 Task: Check the sale-to-list ratio of foyer in the last 5 years.
Action: Mouse moved to (817, 210)
Screenshot: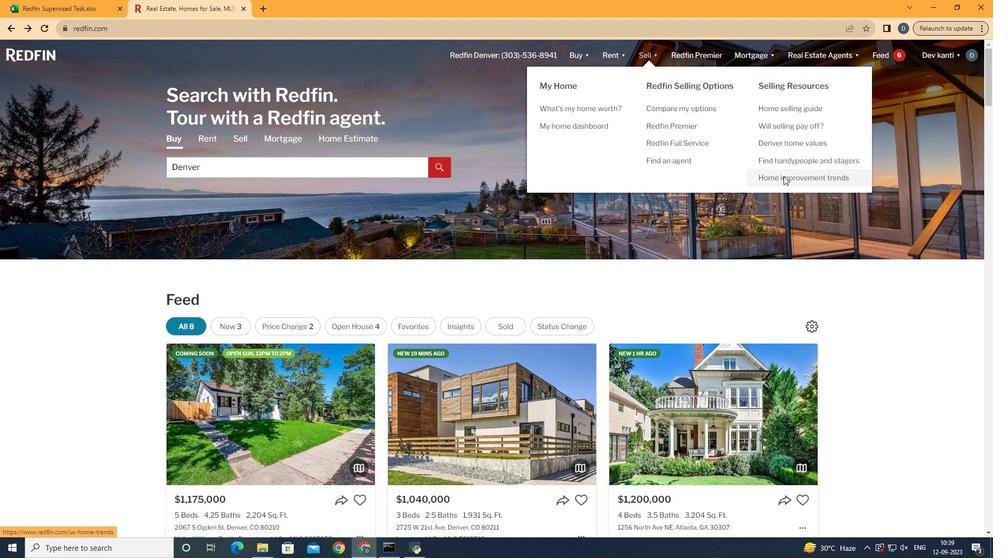 
Action: Mouse pressed left at (817, 210)
Screenshot: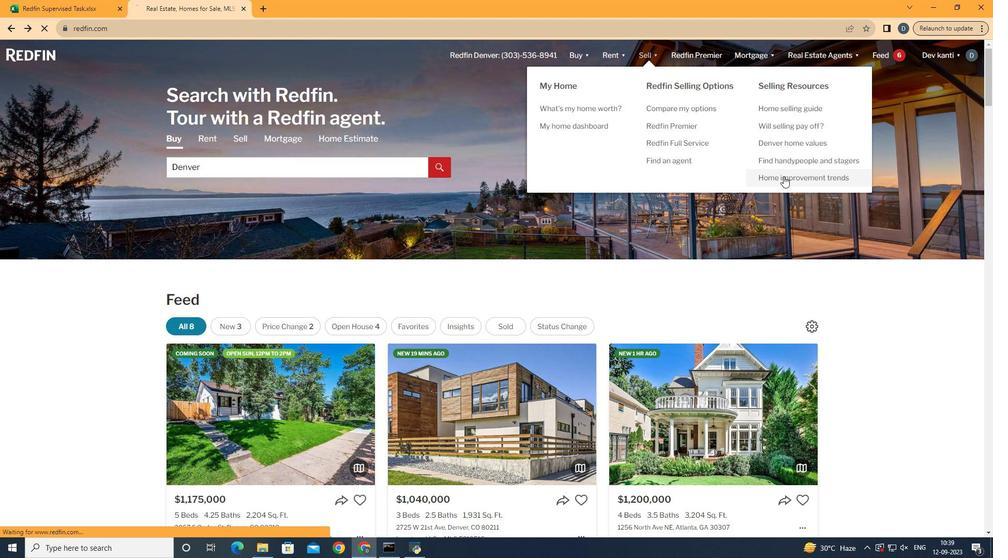 
Action: Mouse moved to (277, 233)
Screenshot: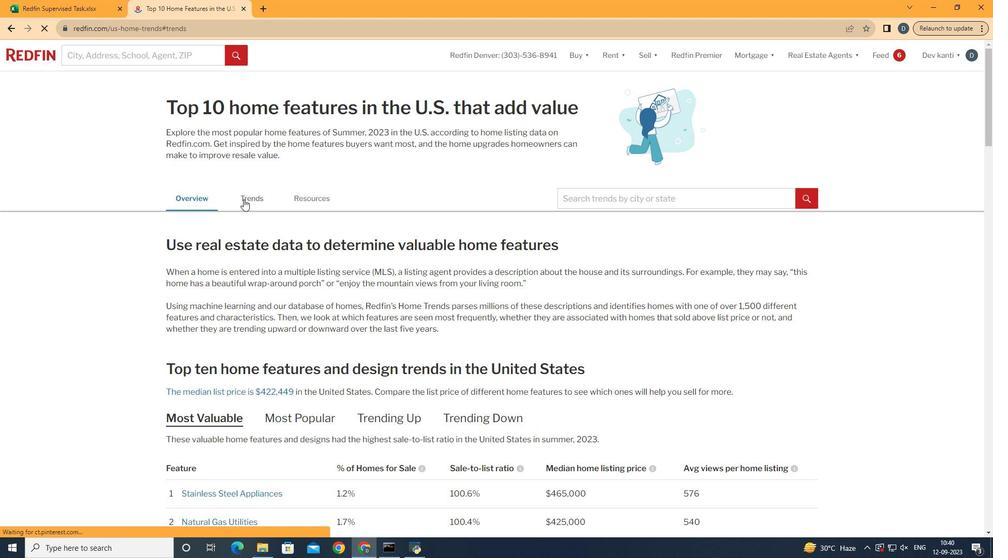 
Action: Mouse pressed left at (277, 233)
Screenshot: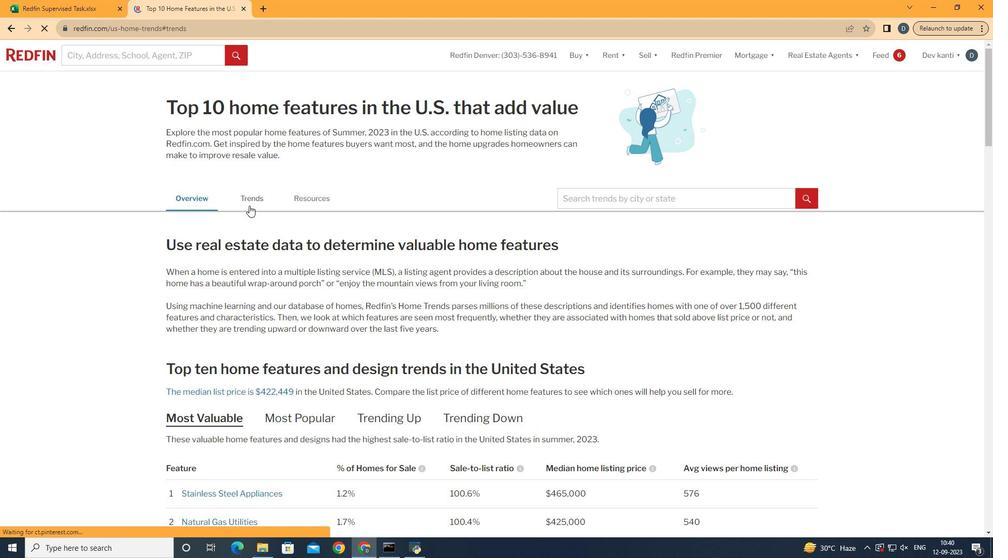 
Action: Mouse moved to (379, 279)
Screenshot: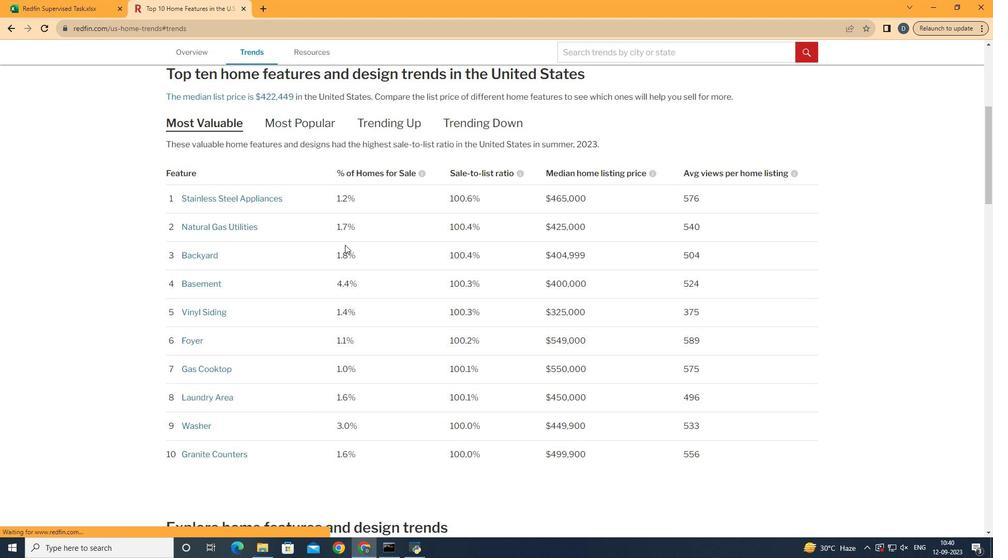 
Action: Mouse scrolled (379, 278) with delta (0, 0)
Screenshot: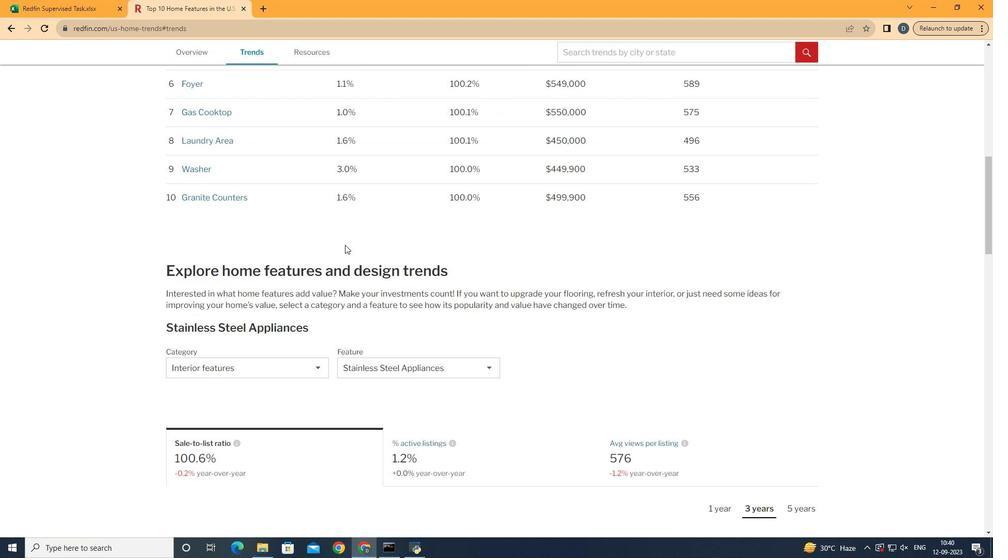 
Action: Mouse scrolled (379, 278) with delta (0, 0)
Screenshot: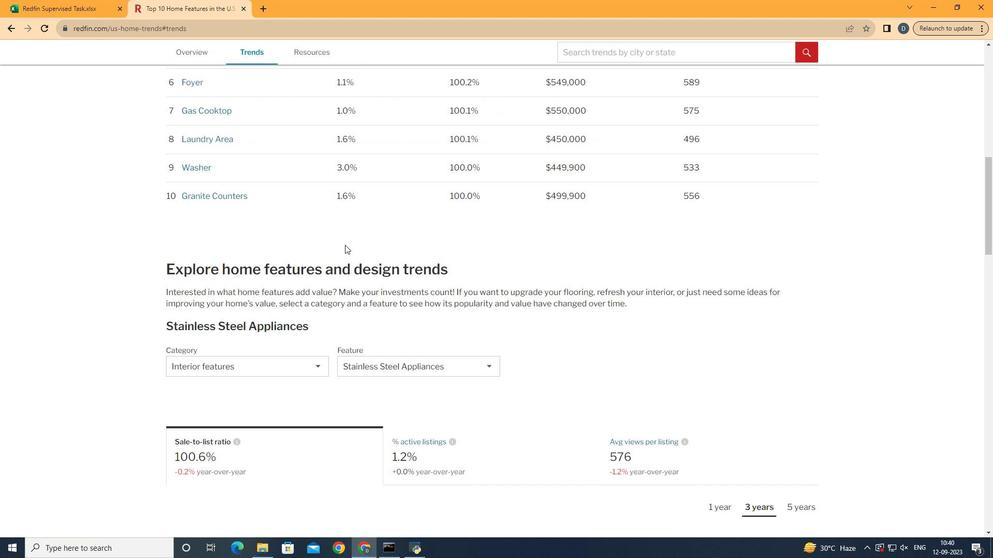 
Action: Mouse scrolled (379, 278) with delta (0, 0)
Screenshot: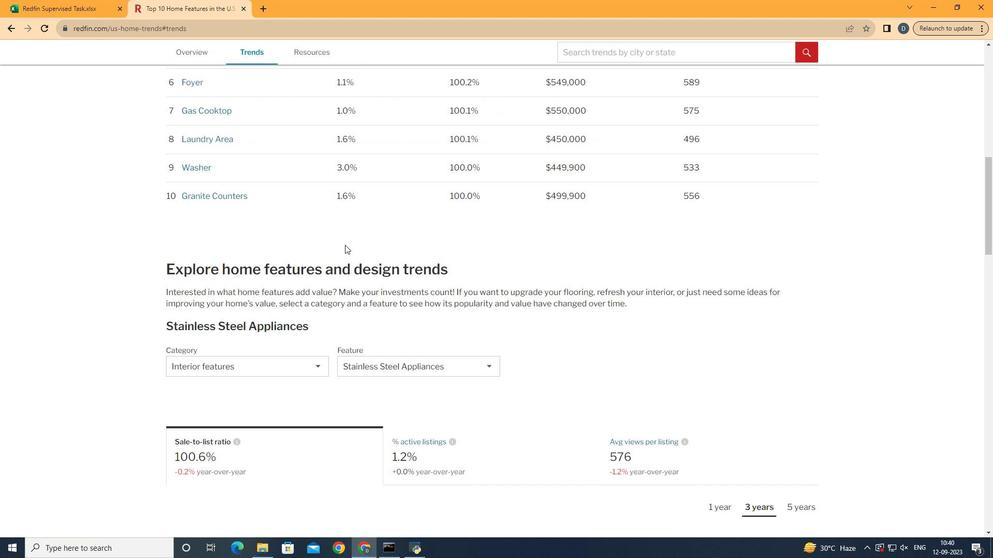 
Action: Mouse scrolled (379, 278) with delta (0, 0)
Screenshot: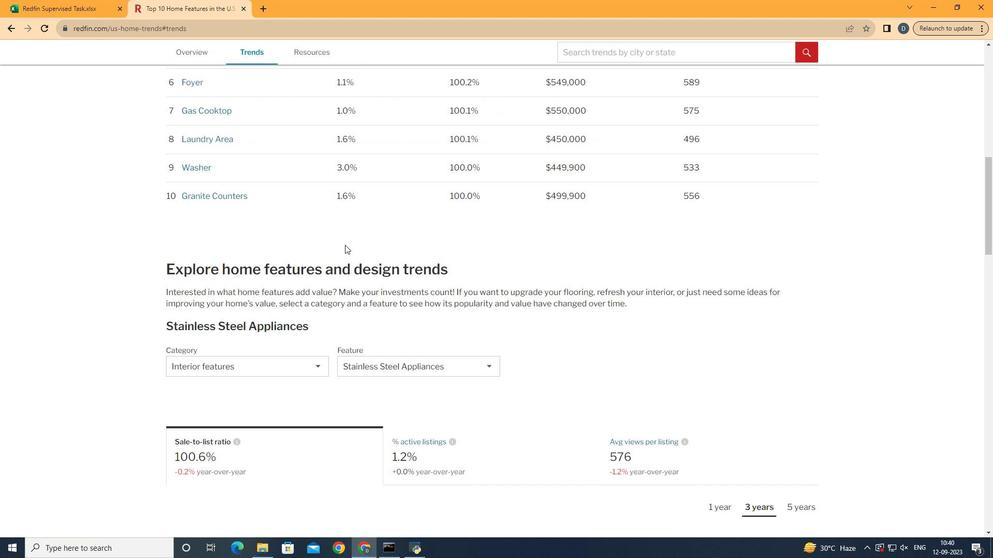
Action: Mouse scrolled (379, 278) with delta (0, 0)
Screenshot: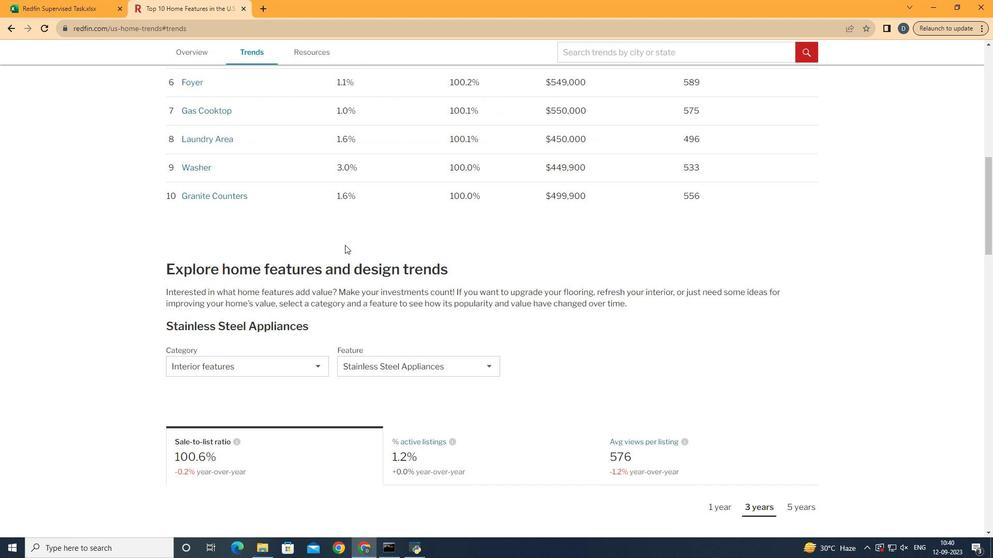 
Action: Mouse scrolled (379, 278) with delta (0, 0)
Screenshot: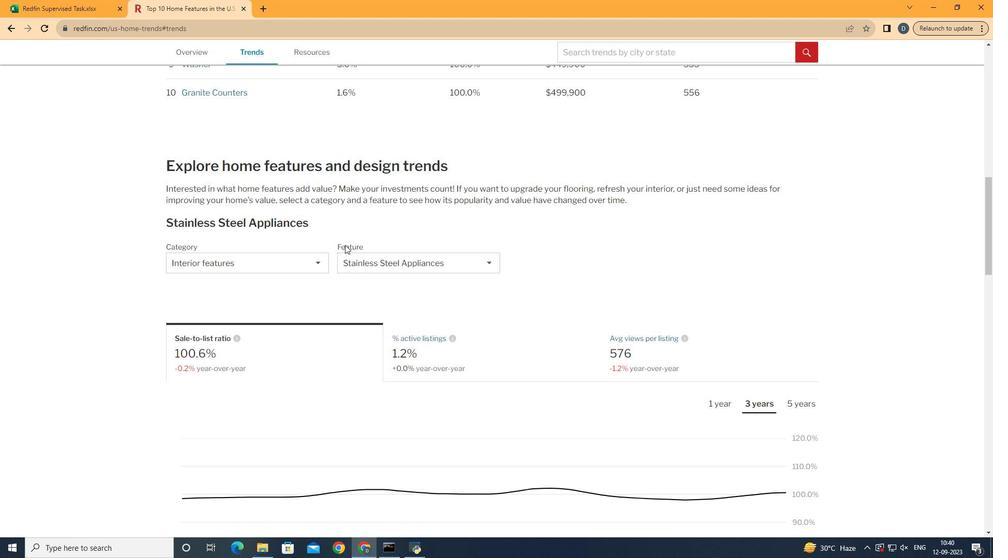 
Action: Mouse scrolled (379, 278) with delta (0, 0)
Screenshot: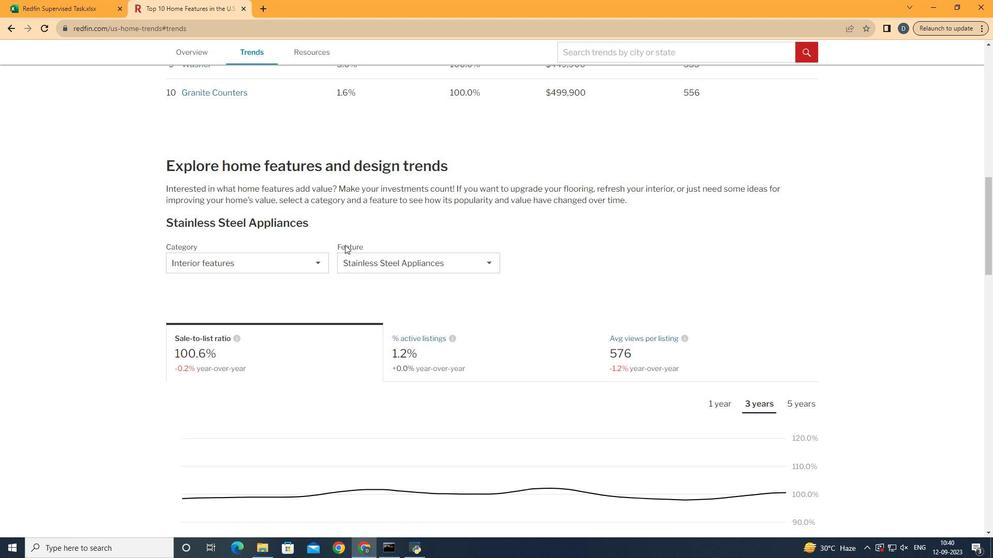 
Action: Mouse moved to (340, 297)
Screenshot: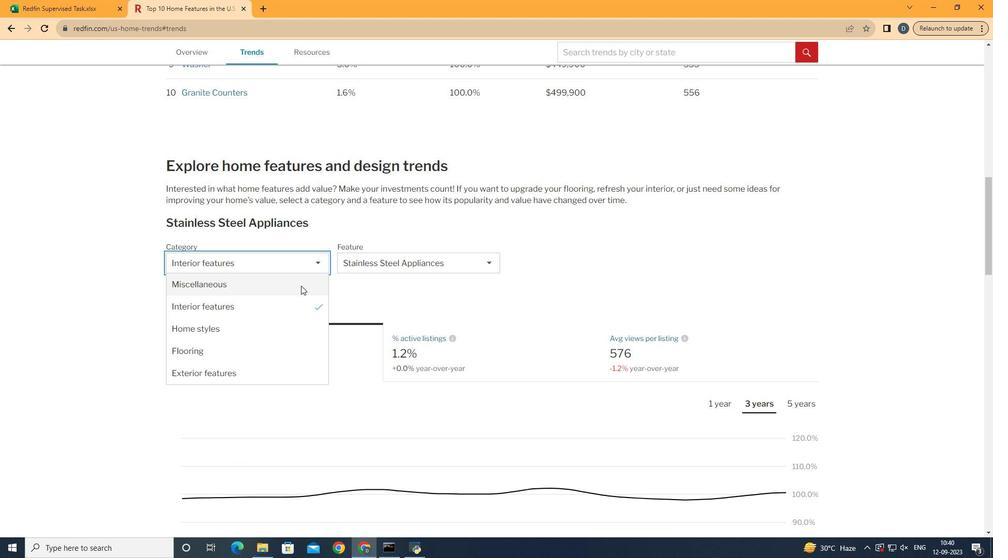 
Action: Mouse pressed left at (340, 297)
Screenshot: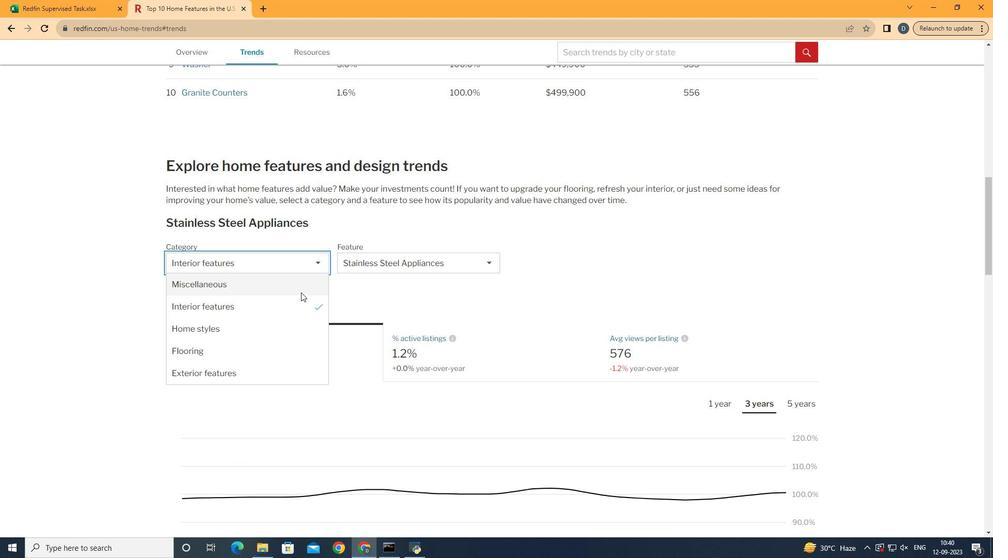 
Action: Mouse moved to (328, 349)
Screenshot: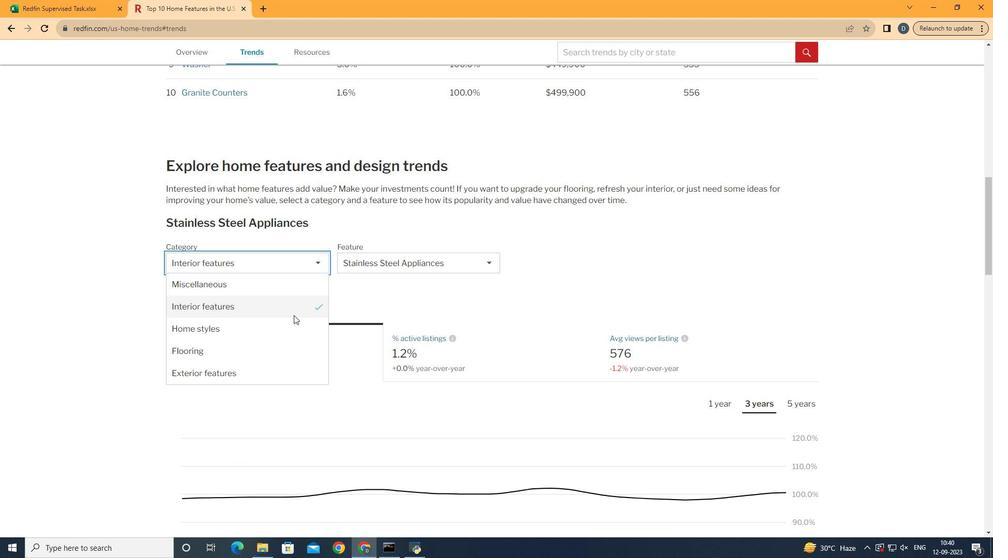 
Action: Mouse pressed left at (328, 349)
Screenshot: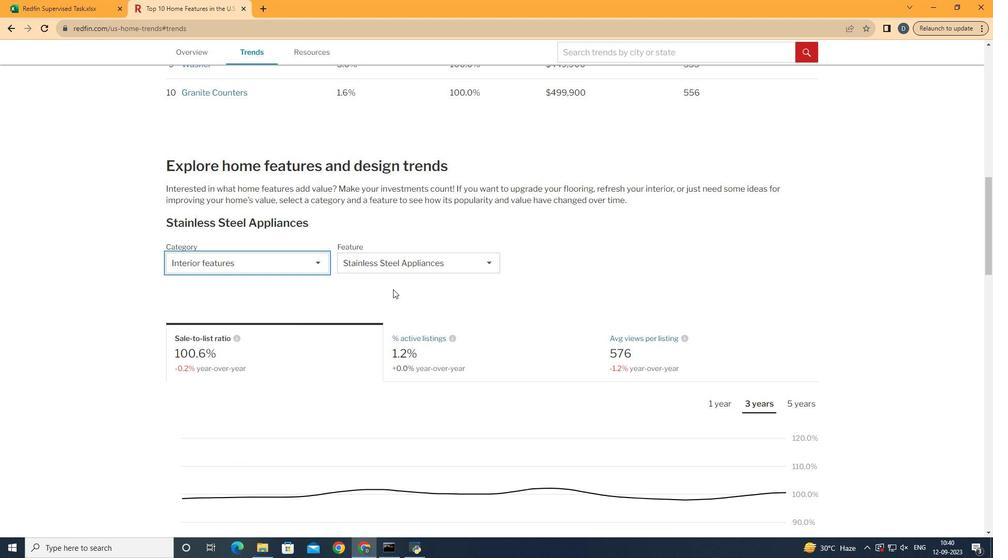 
Action: Mouse moved to (499, 285)
Screenshot: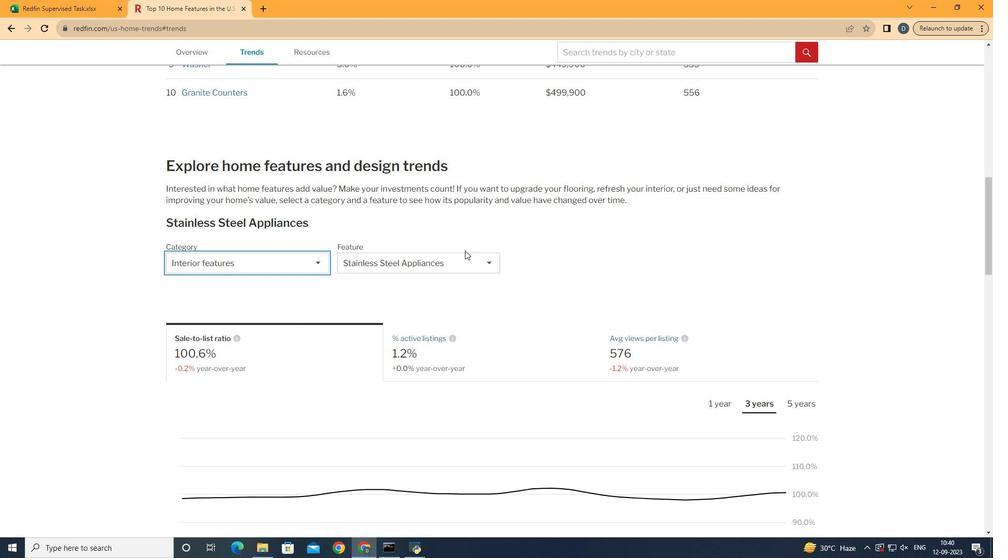 
Action: Mouse pressed left at (499, 285)
Screenshot: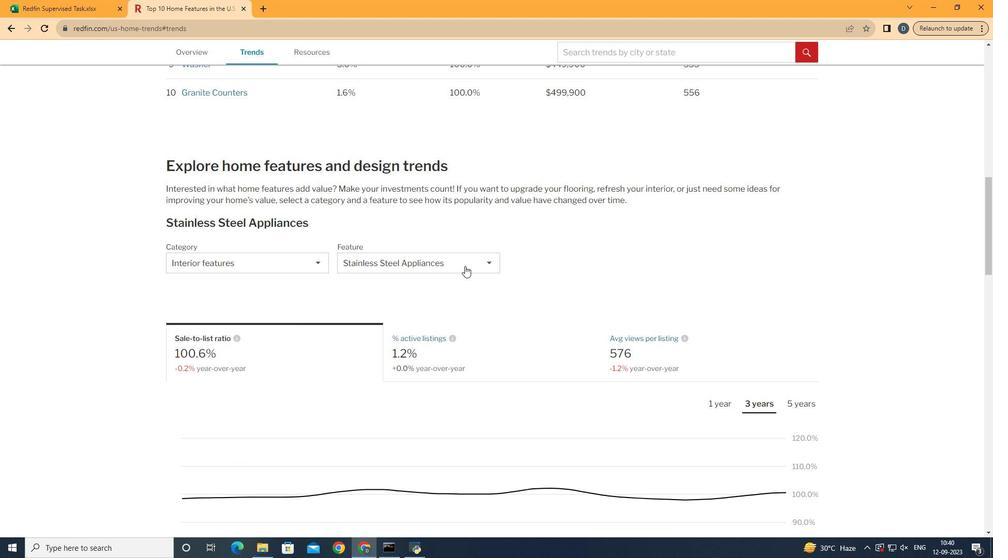 
Action: Mouse moved to (499, 300)
Screenshot: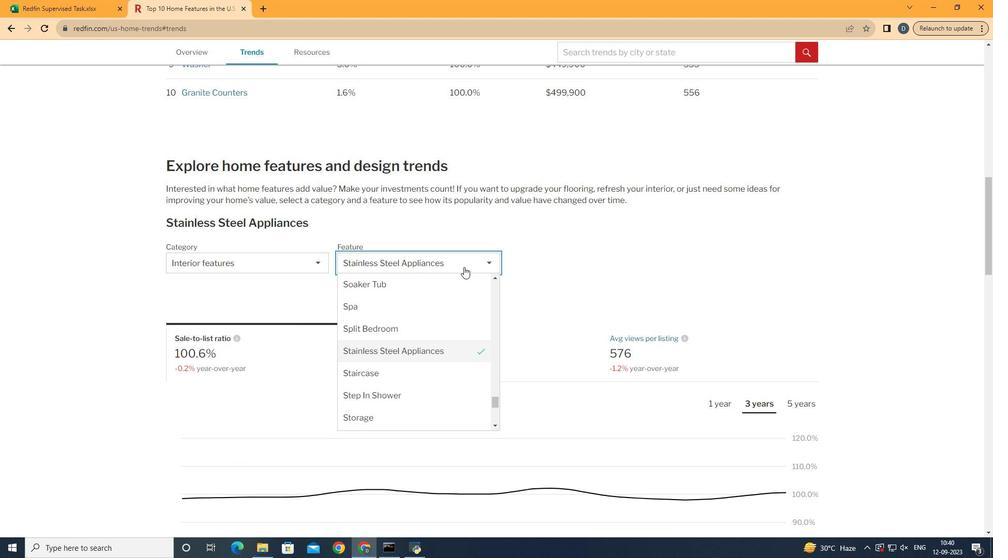 
Action: Mouse pressed left at (499, 300)
Screenshot: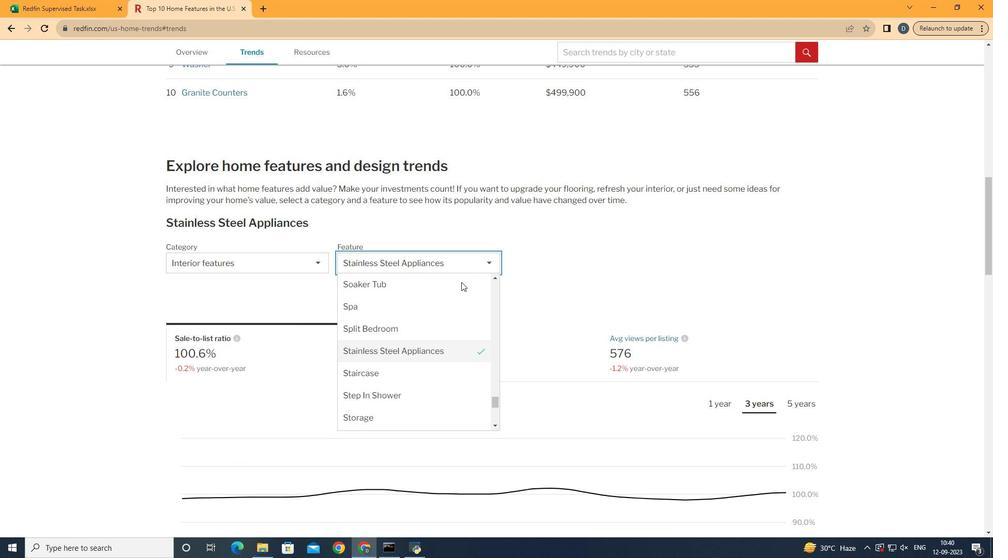 
Action: Mouse moved to (499, 388)
Screenshot: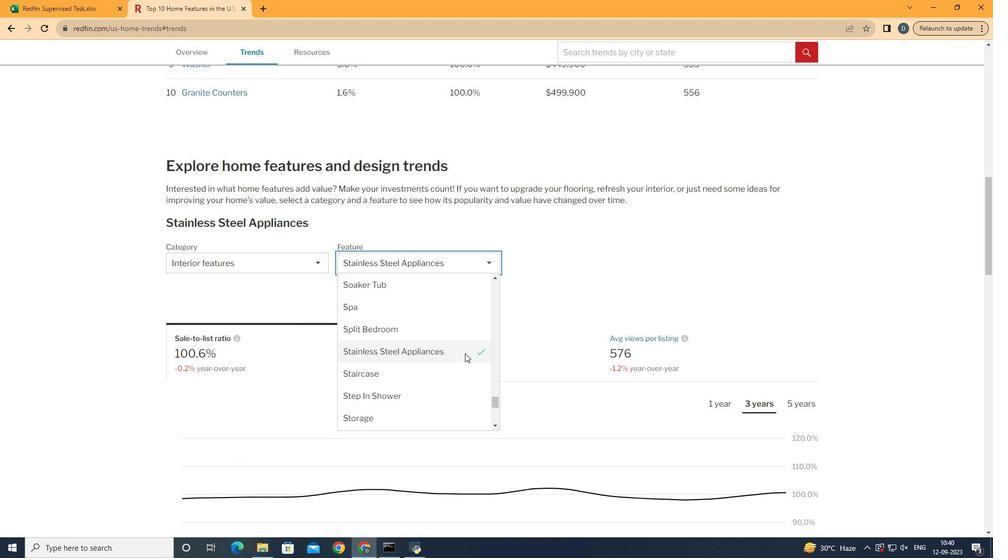 
Action: Mouse scrolled (499, 388) with delta (0, 0)
Screenshot: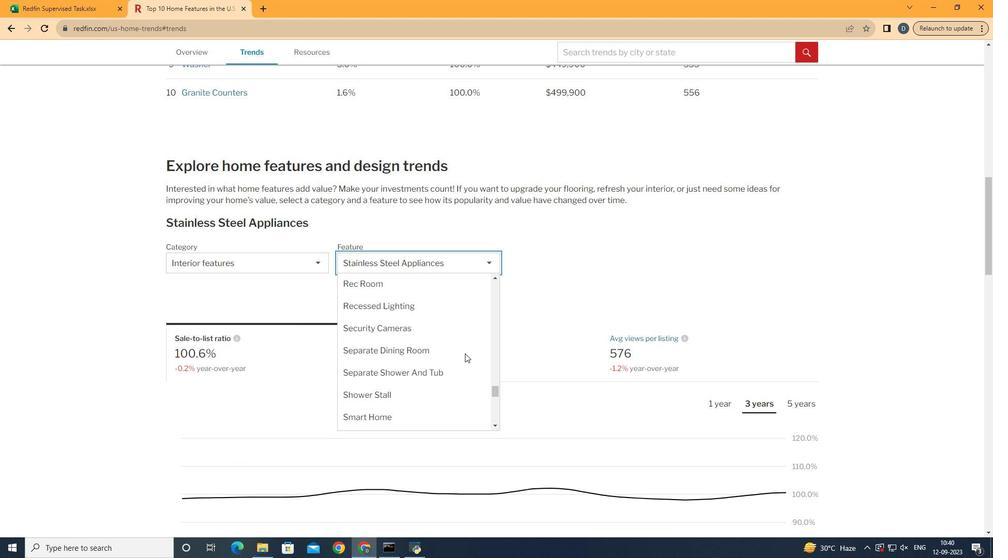 
Action: Mouse scrolled (499, 388) with delta (0, 0)
Screenshot: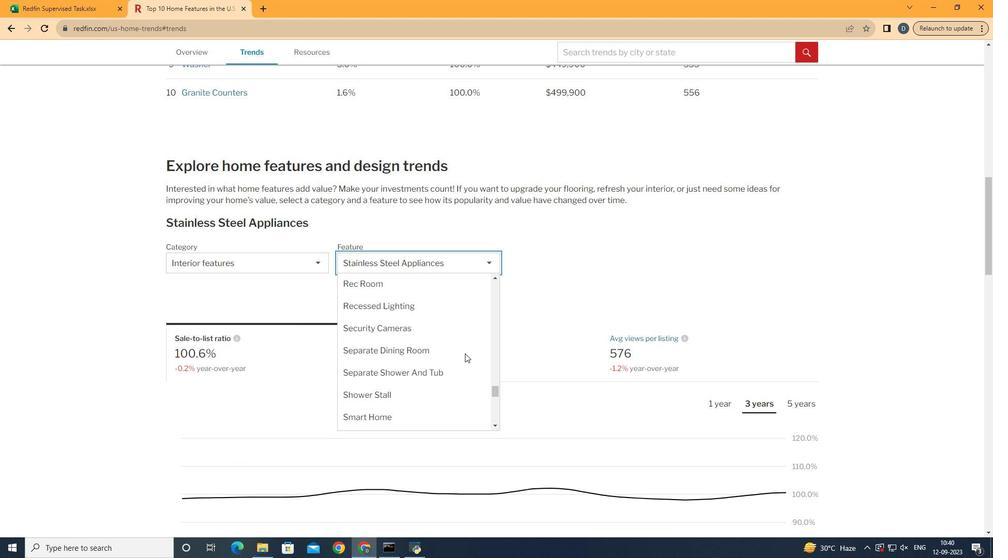 
Action: Mouse scrolled (499, 388) with delta (0, 0)
Screenshot: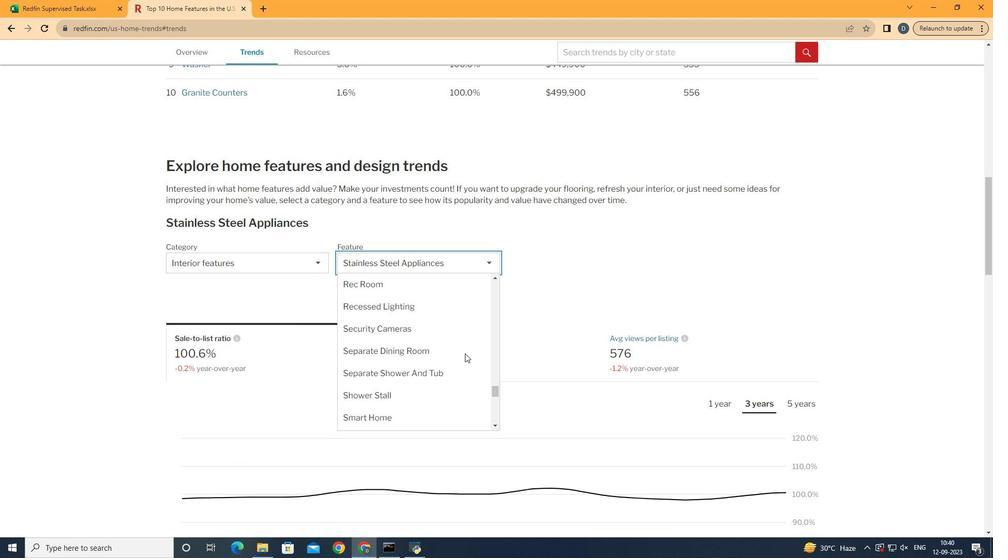 
Action: Mouse scrolled (499, 388) with delta (0, 0)
Screenshot: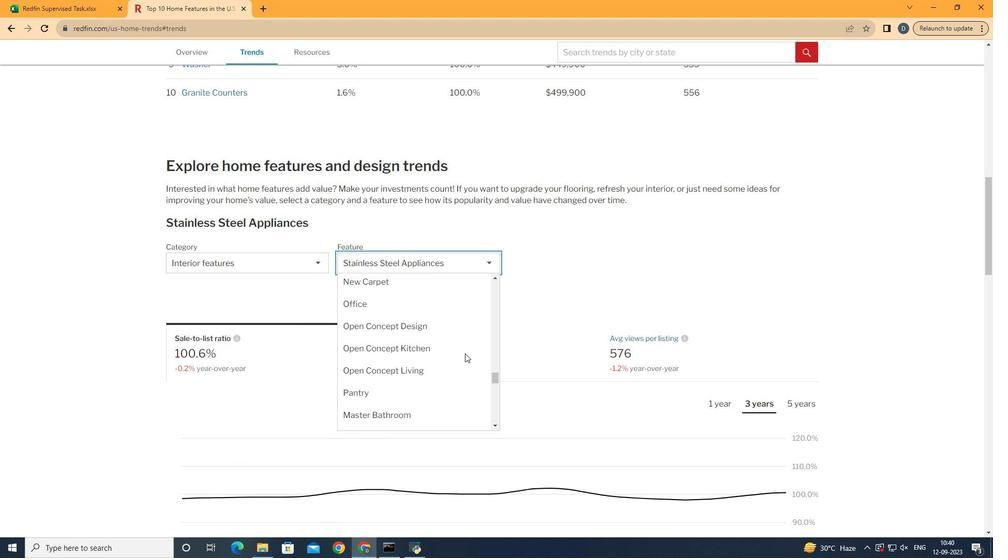 
Action: Mouse scrolled (499, 388) with delta (0, 0)
Screenshot: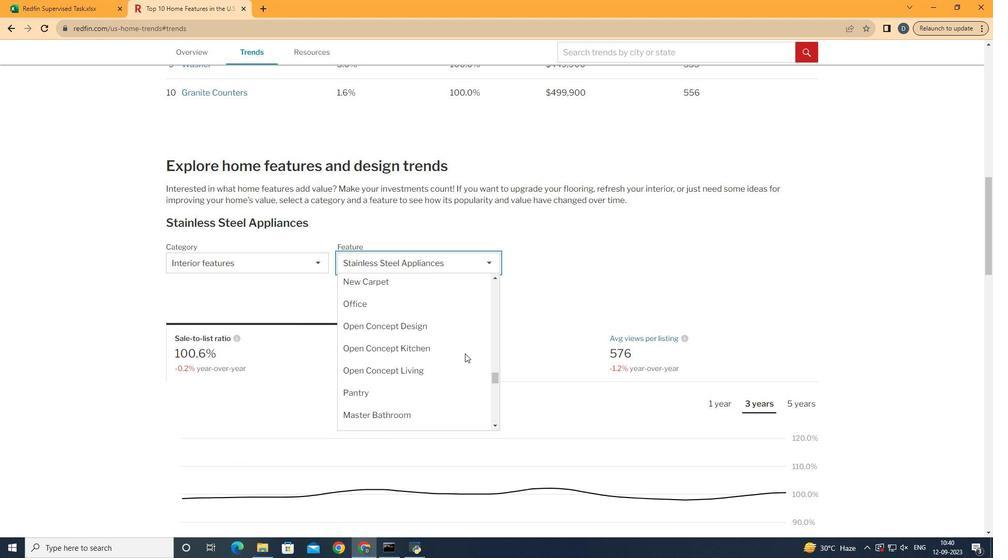 
Action: Mouse scrolled (499, 388) with delta (0, 0)
Screenshot: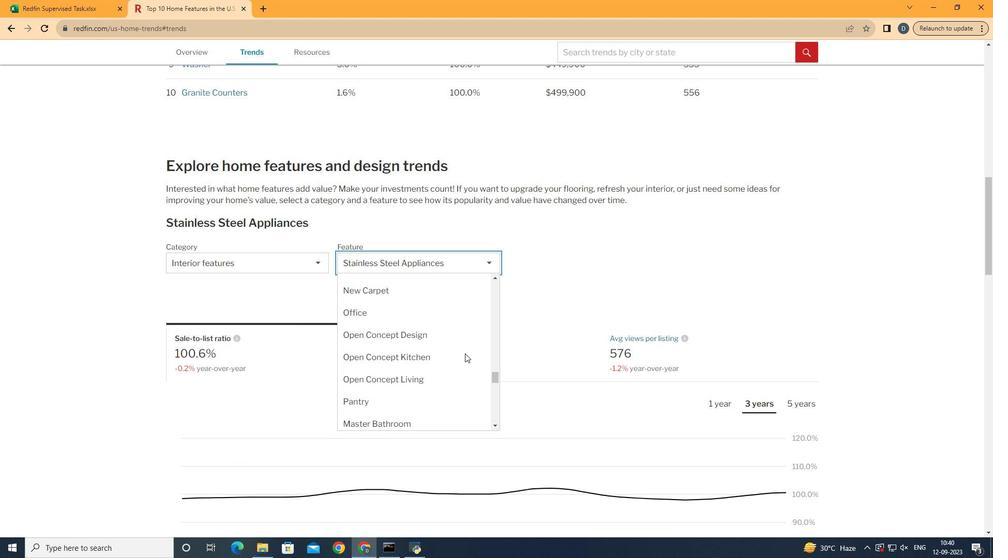
Action: Mouse scrolled (499, 388) with delta (0, 0)
Screenshot: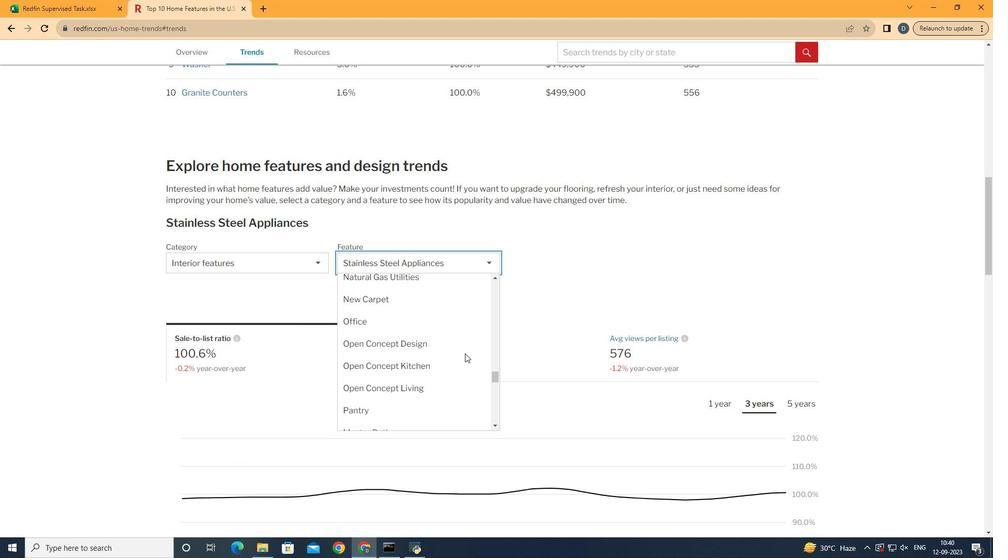 
Action: Mouse scrolled (499, 388) with delta (0, 0)
Screenshot: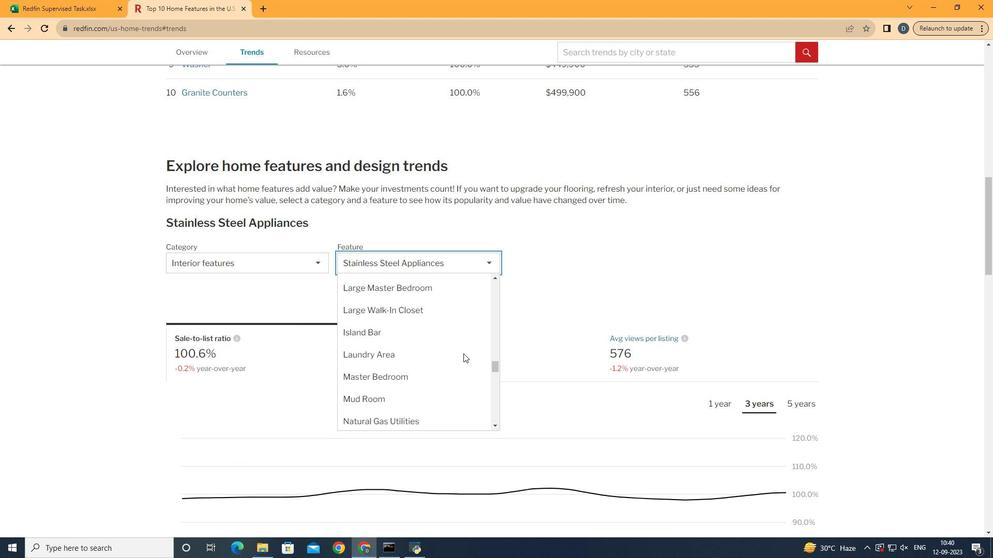 
Action: Mouse scrolled (499, 388) with delta (0, 0)
Screenshot: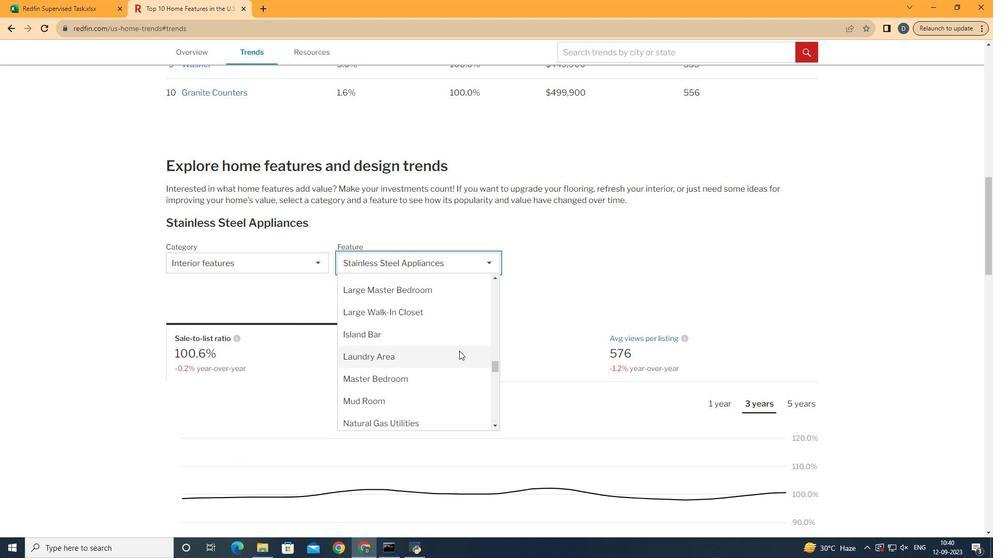 
Action: Mouse scrolled (499, 388) with delta (0, 0)
Screenshot: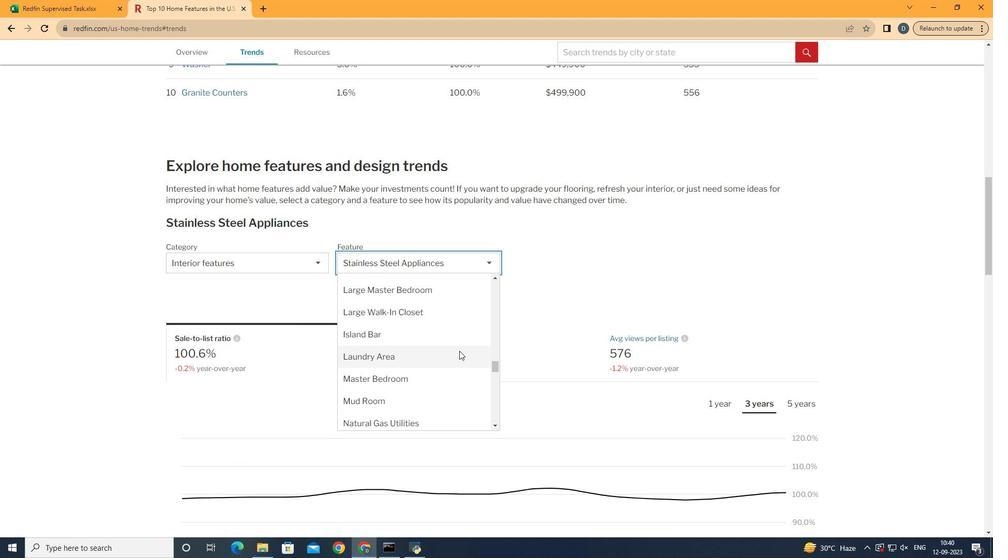 
Action: Mouse moved to (478, 359)
Screenshot: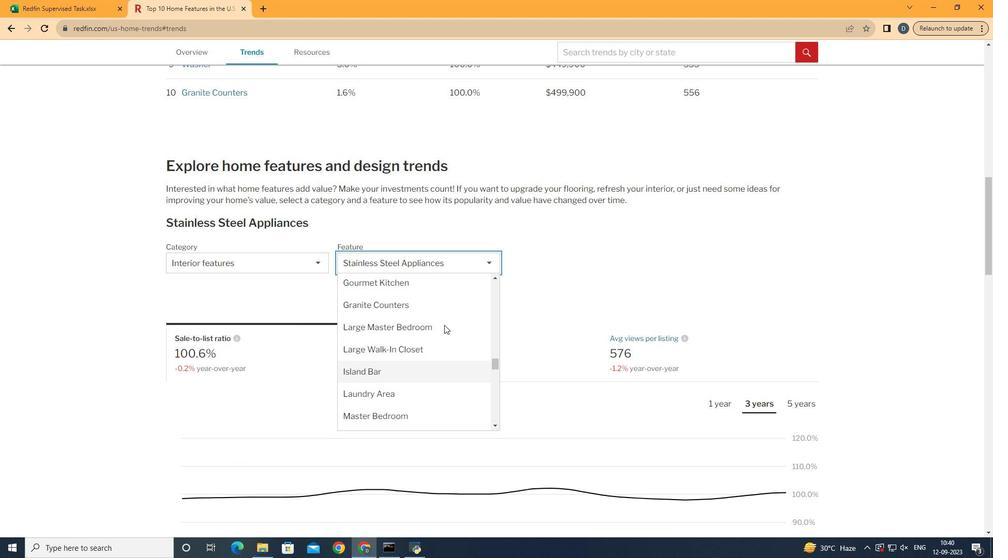 
Action: Mouse scrolled (478, 360) with delta (0, 0)
Screenshot: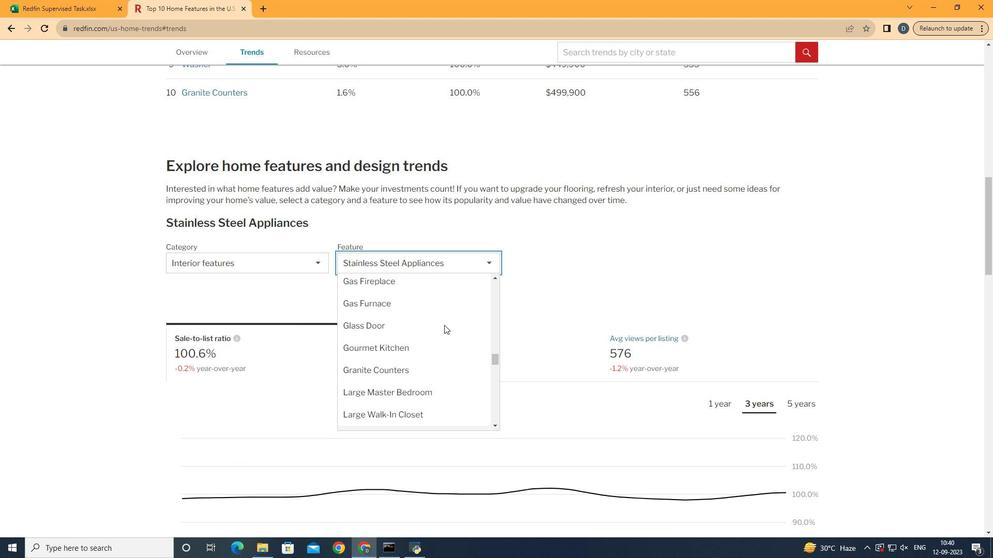 
Action: Mouse scrolled (478, 360) with delta (0, 0)
Screenshot: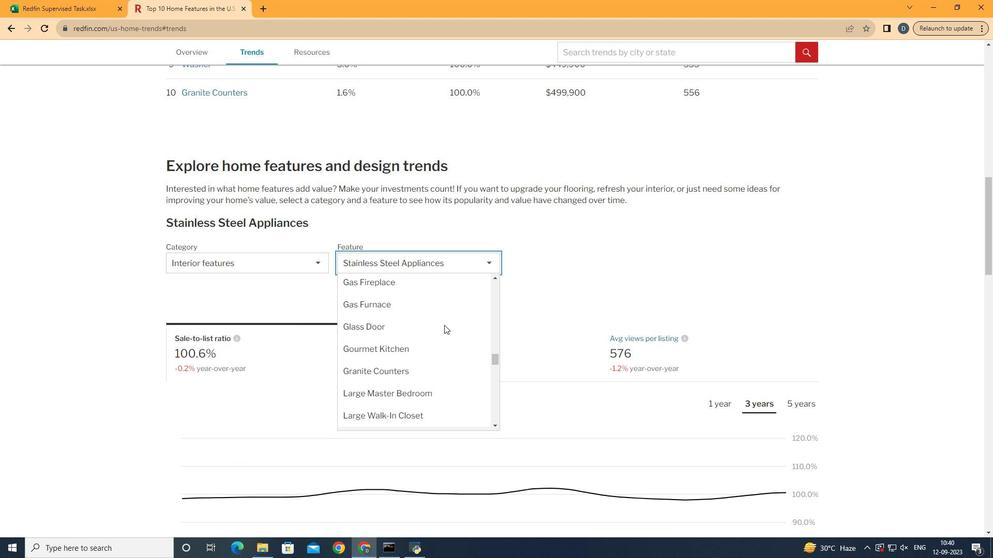 
Action: Mouse scrolled (478, 360) with delta (0, 0)
Screenshot: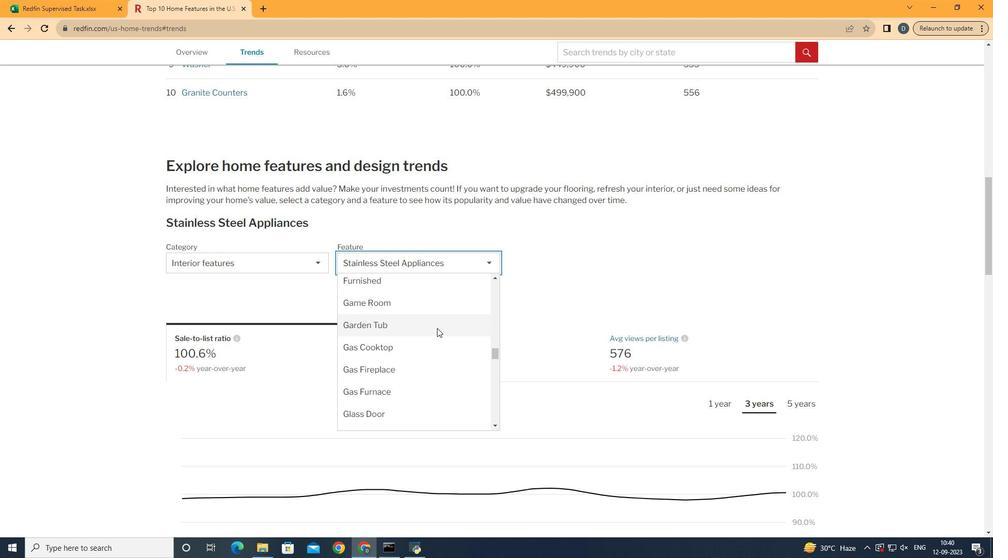 
Action: Mouse scrolled (478, 360) with delta (0, 0)
Screenshot: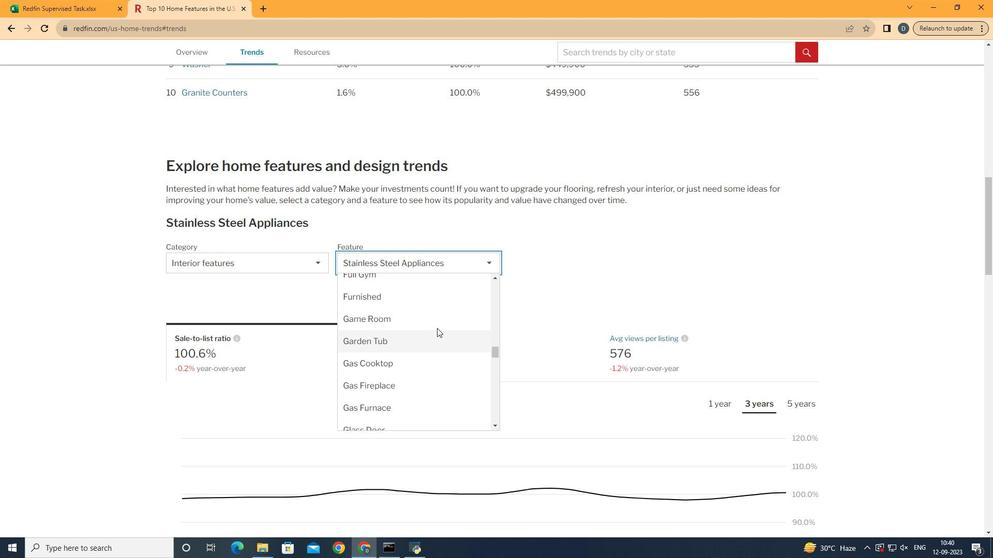 
Action: Mouse moved to (471, 369)
Screenshot: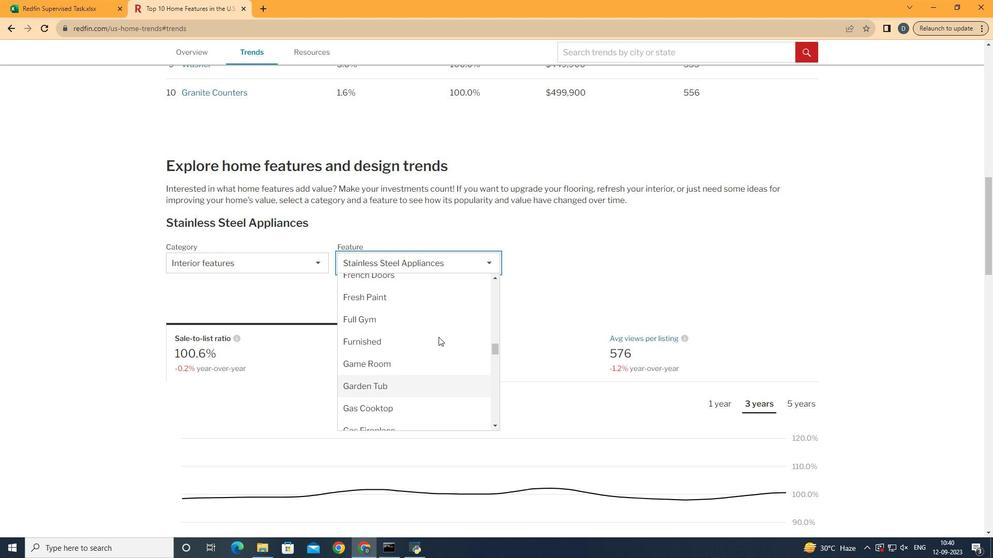 
Action: Mouse scrolled (471, 370) with delta (0, 0)
Screenshot: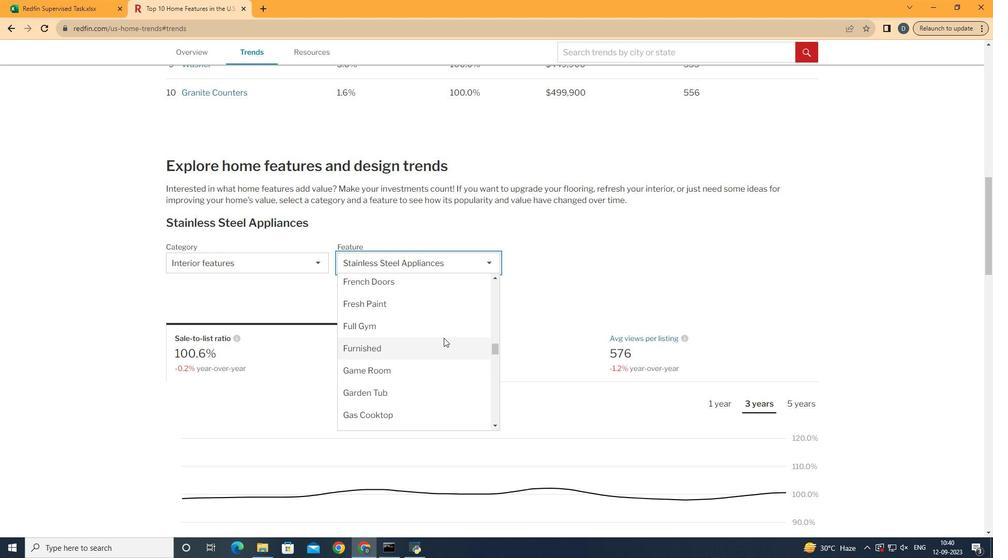 
Action: Mouse moved to (478, 372)
Screenshot: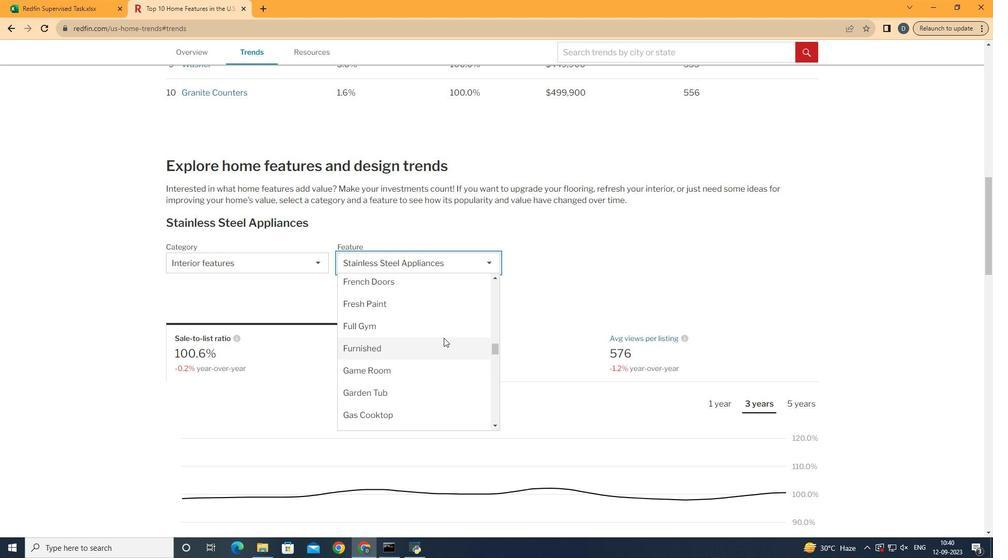 
Action: Mouse scrolled (478, 373) with delta (0, 0)
Screenshot: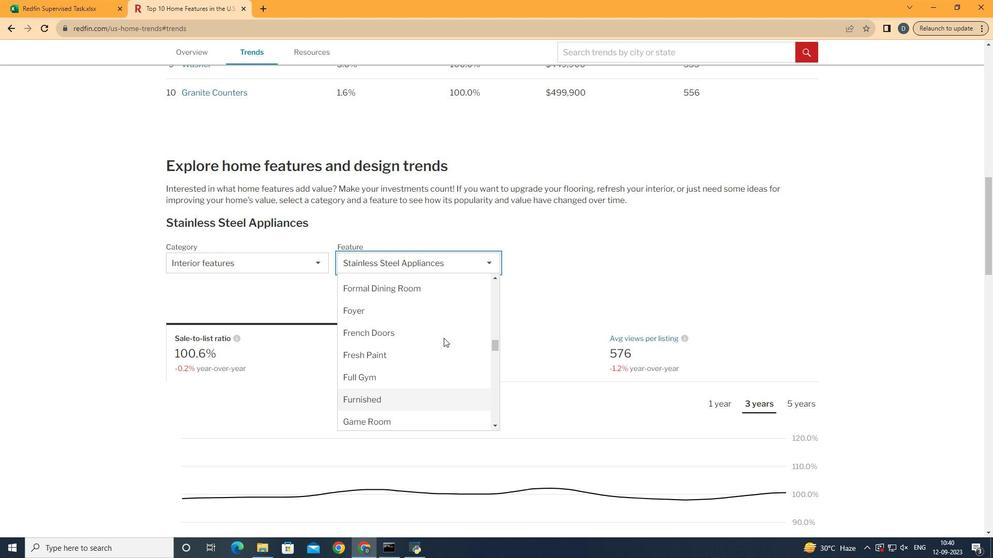
Action: Mouse scrolled (478, 373) with delta (0, 0)
Screenshot: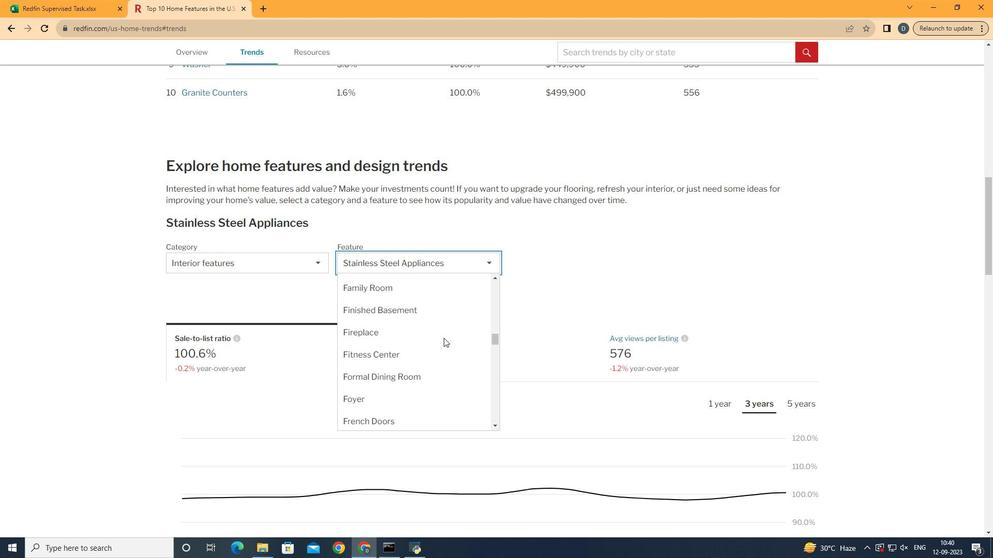 
Action: Mouse scrolled (478, 373) with delta (0, 0)
Screenshot: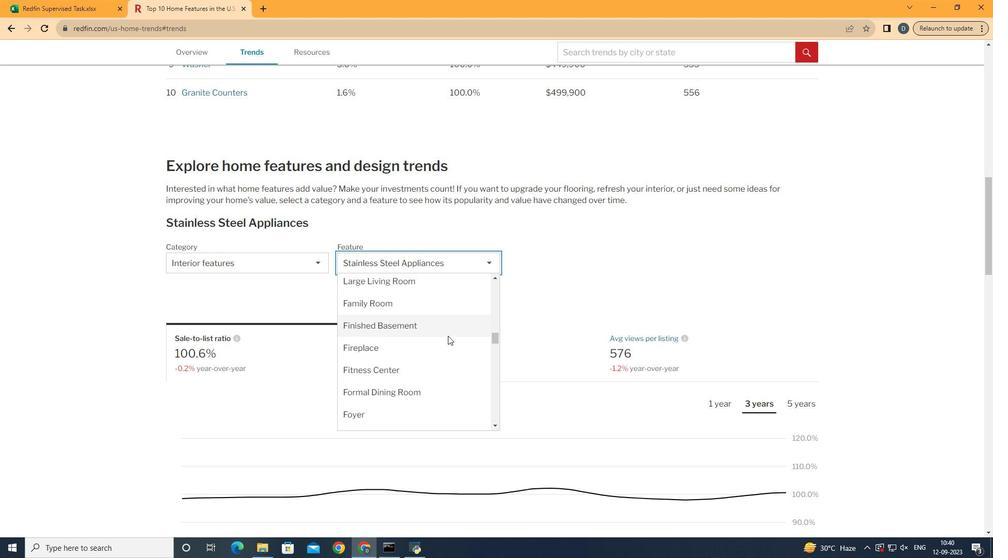 
Action: Mouse moved to (483, 389)
Screenshot: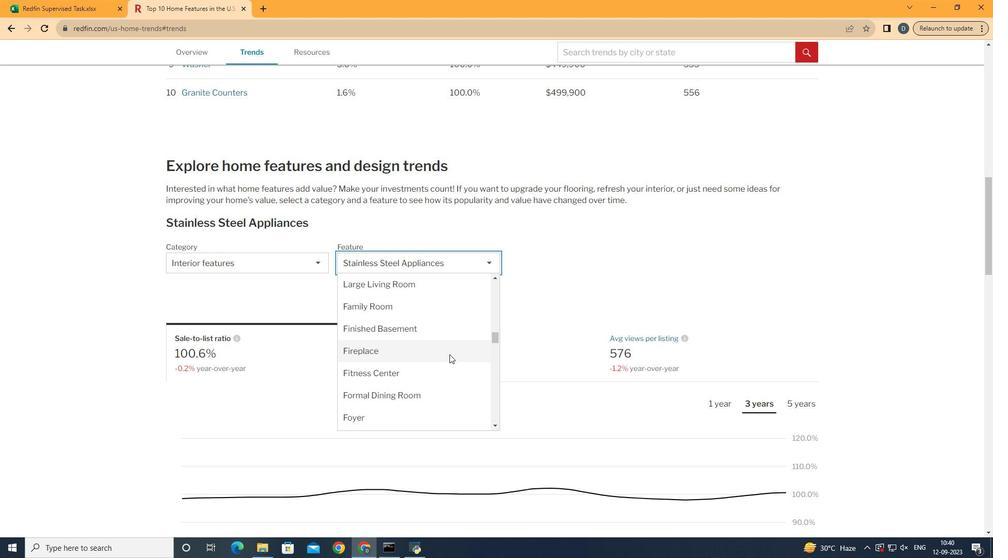 
Action: Mouse scrolled (483, 388) with delta (0, 0)
Screenshot: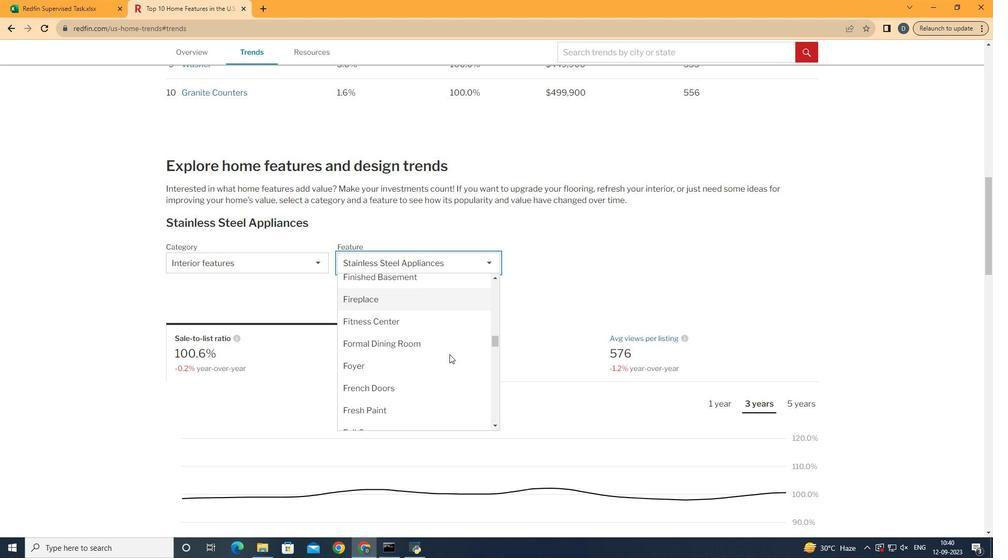 
Action: Mouse scrolled (483, 388) with delta (0, 0)
Screenshot: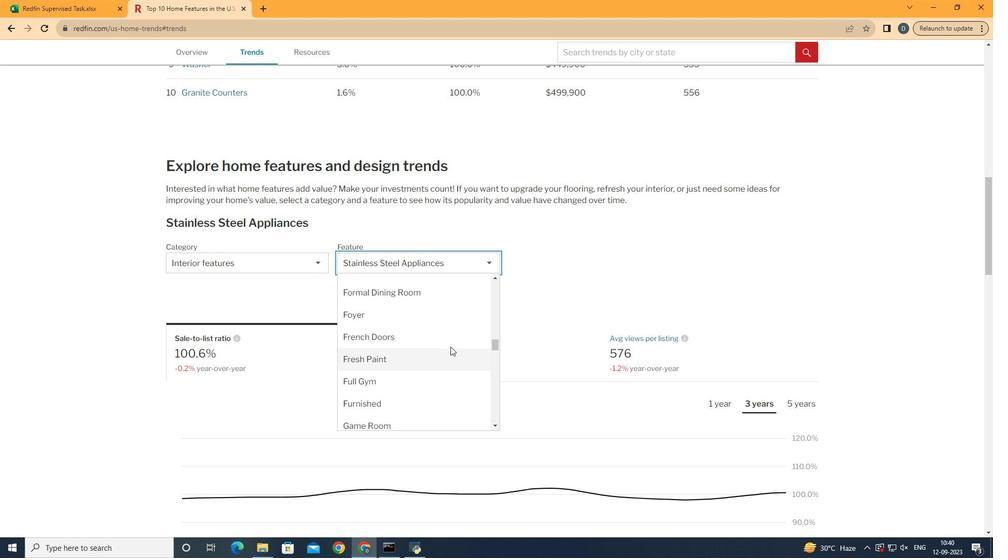 
Action: Mouse moved to (484, 357)
Screenshot: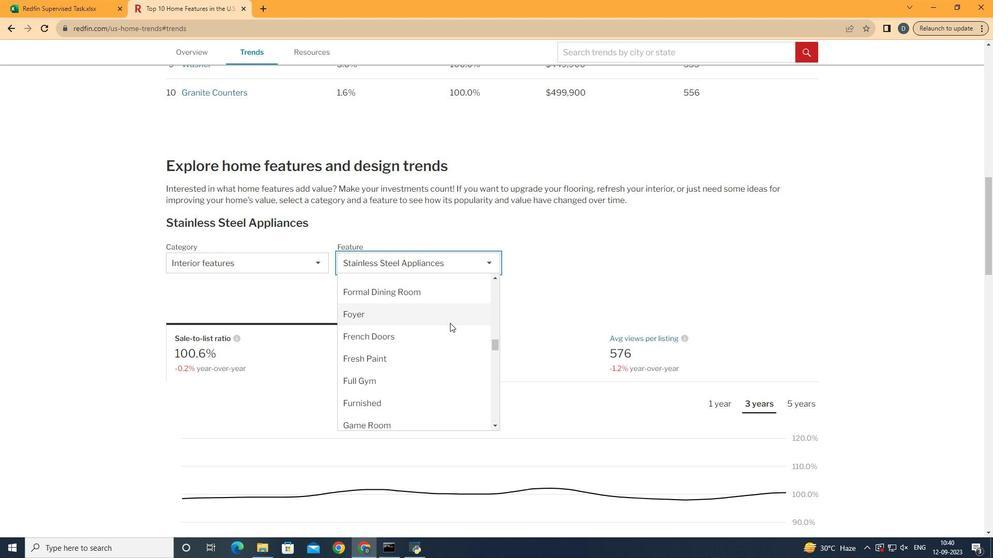 
Action: Mouse pressed left at (484, 357)
Screenshot: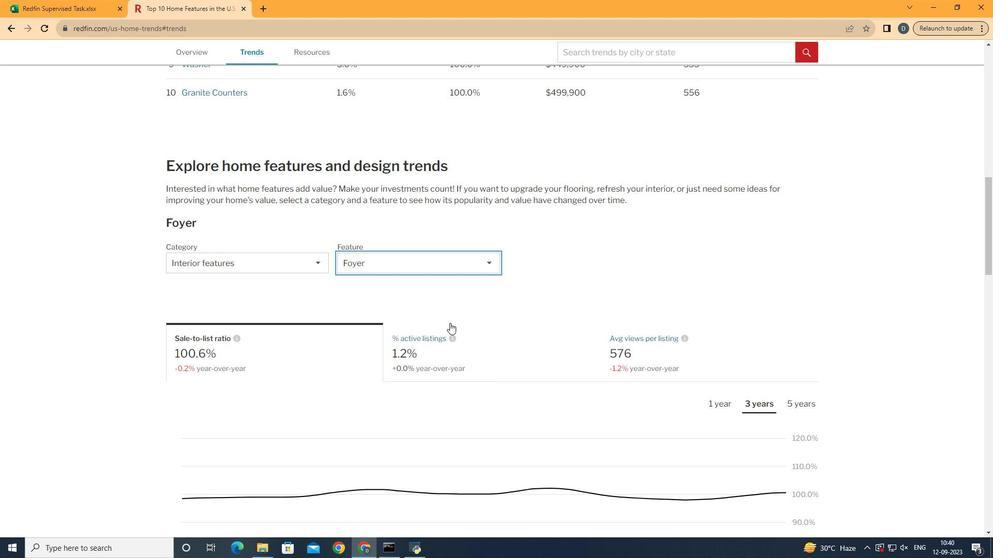 
Action: Mouse moved to (649, 329)
Screenshot: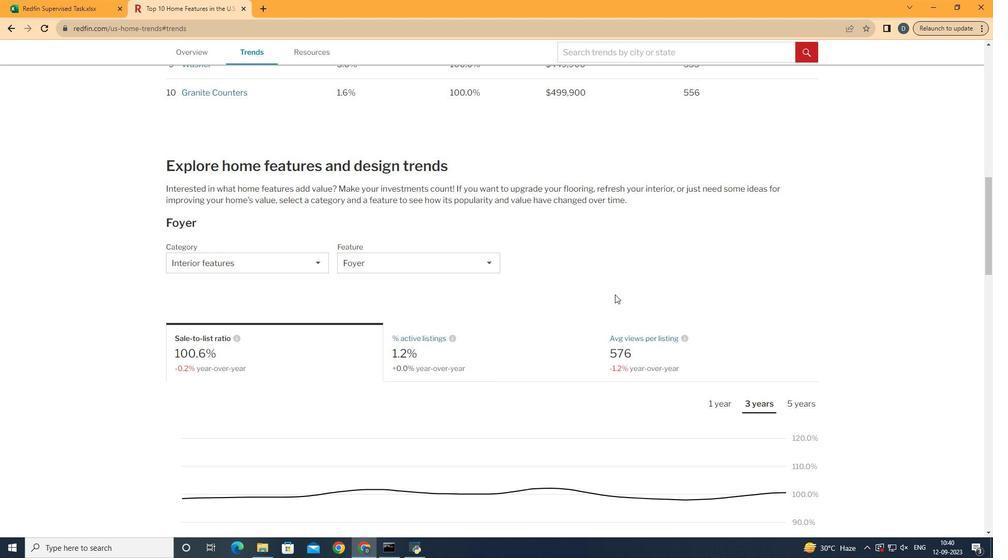 
Action: Mouse pressed left at (649, 329)
Screenshot: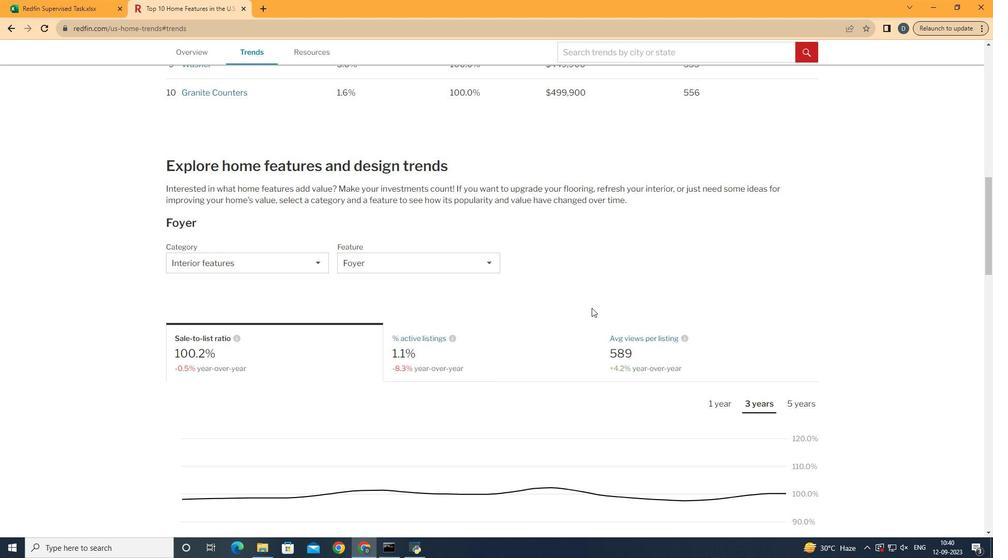 
Action: Mouse moved to (315, 388)
Screenshot: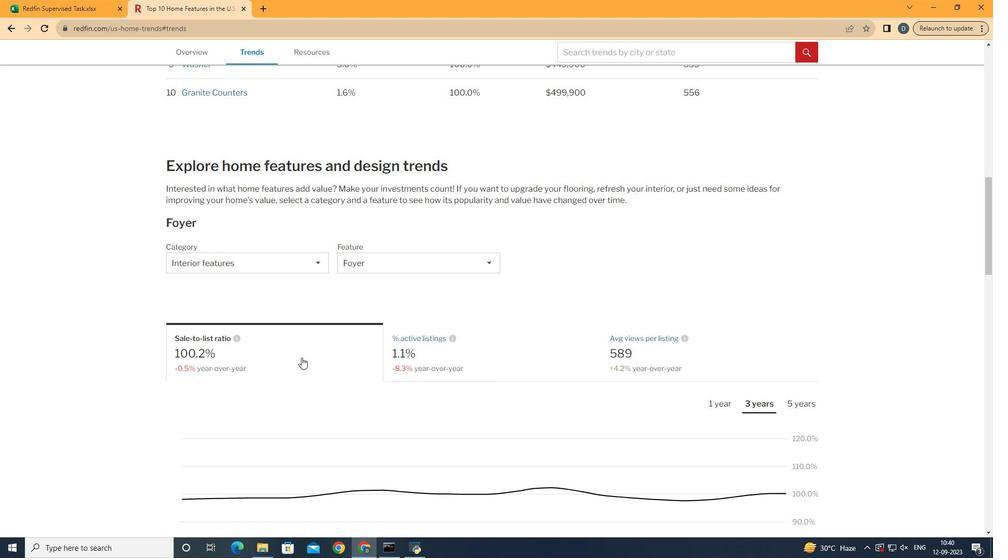 
Action: Mouse pressed left at (315, 388)
Screenshot: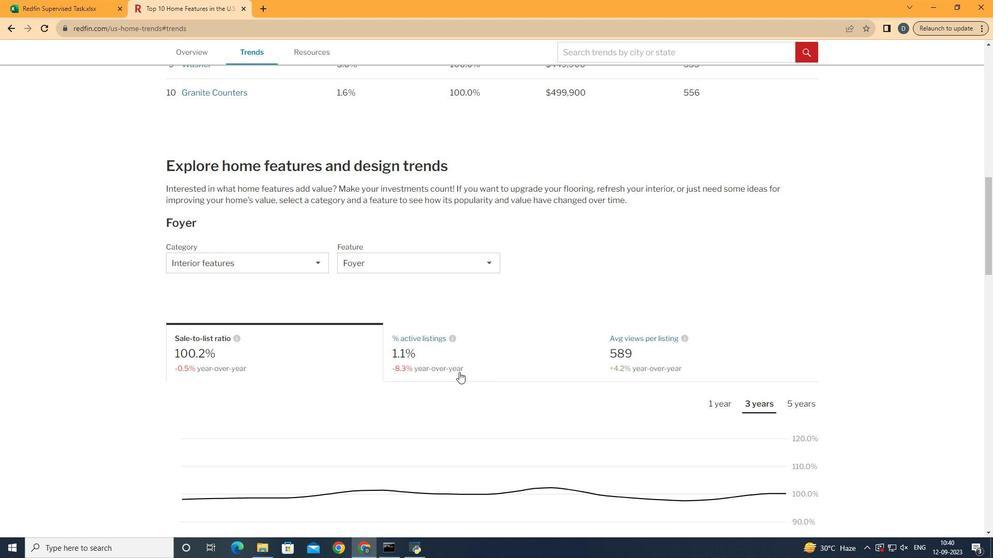 
Action: Mouse moved to (835, 442)
Screenshot: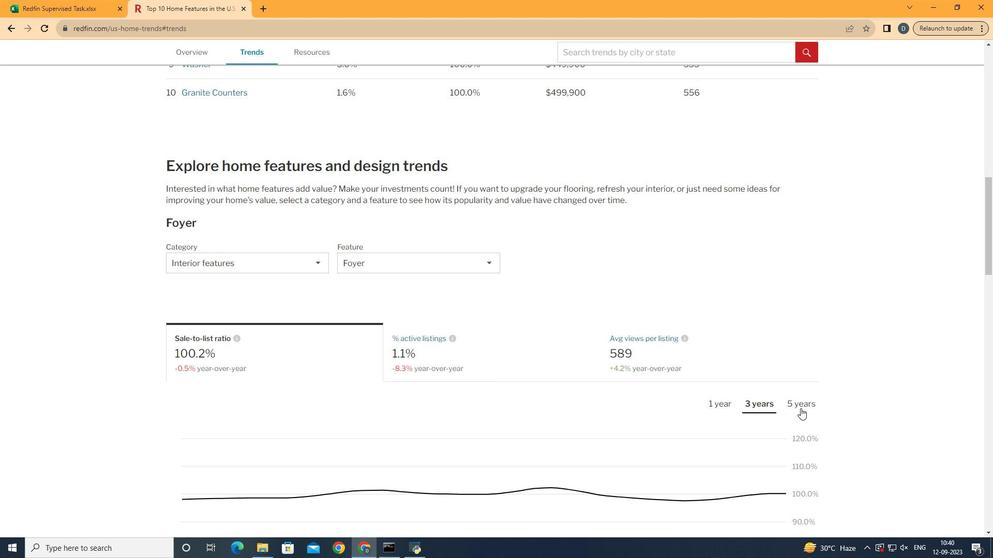 
Action: Mouse pressed left at (835, 442)
Screenshot: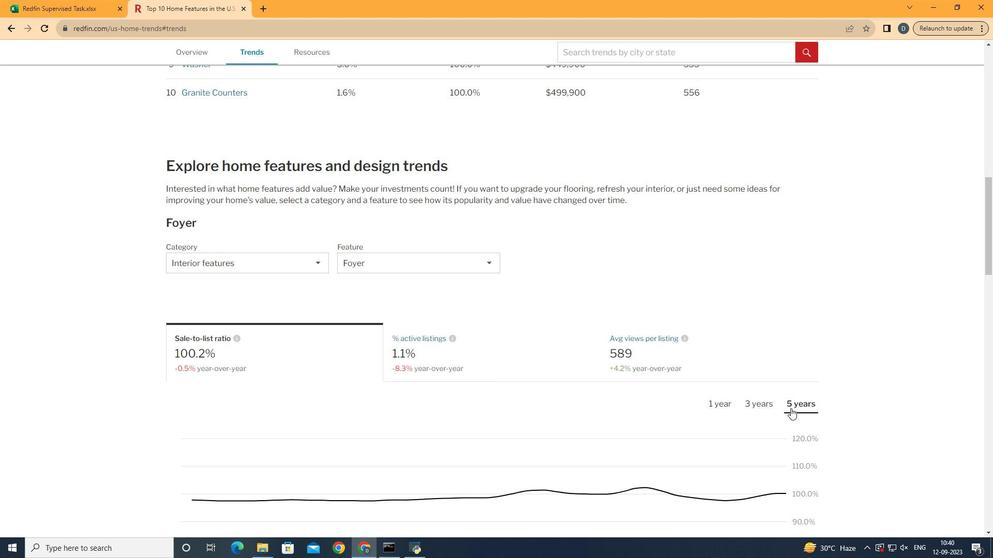 
Action: Mouse moved to (448, 433)
Screenshot: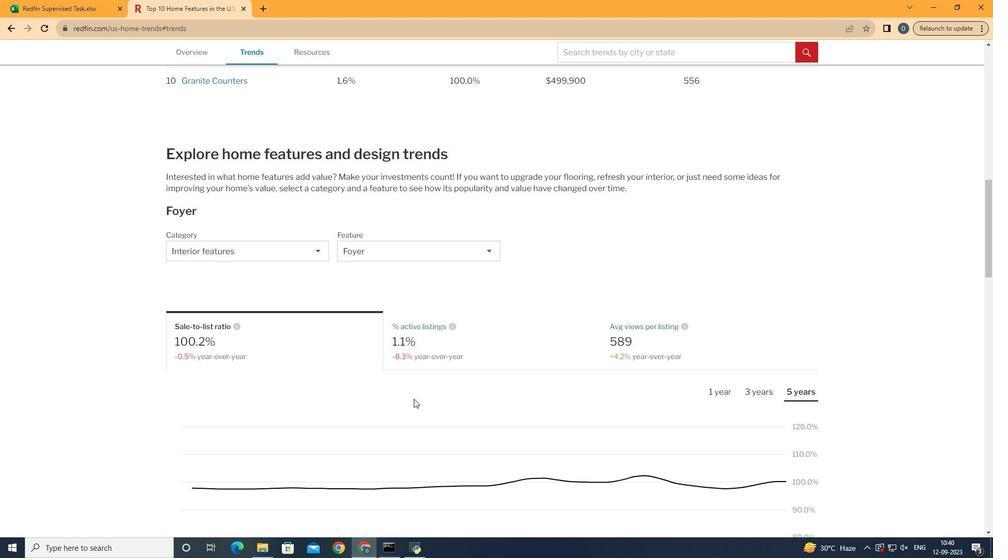 
Action: Mouse scrolled (448, 433) with delta (0, 0)
Screenshot: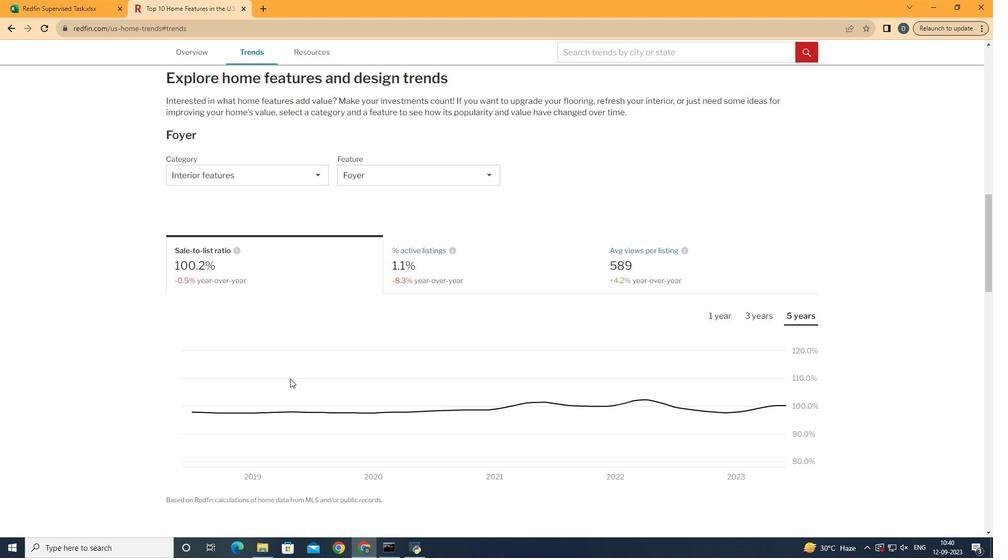 
Action: Mouse scrolled (448, 433) with delta (0, 0)
Screenshot: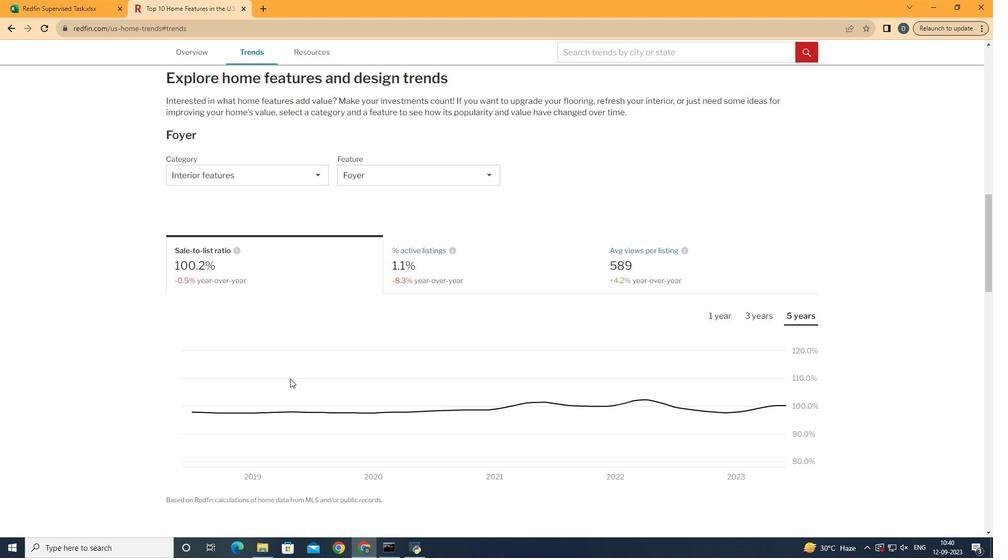 
Action: Mouse moved to (852, 439)
Screenshot: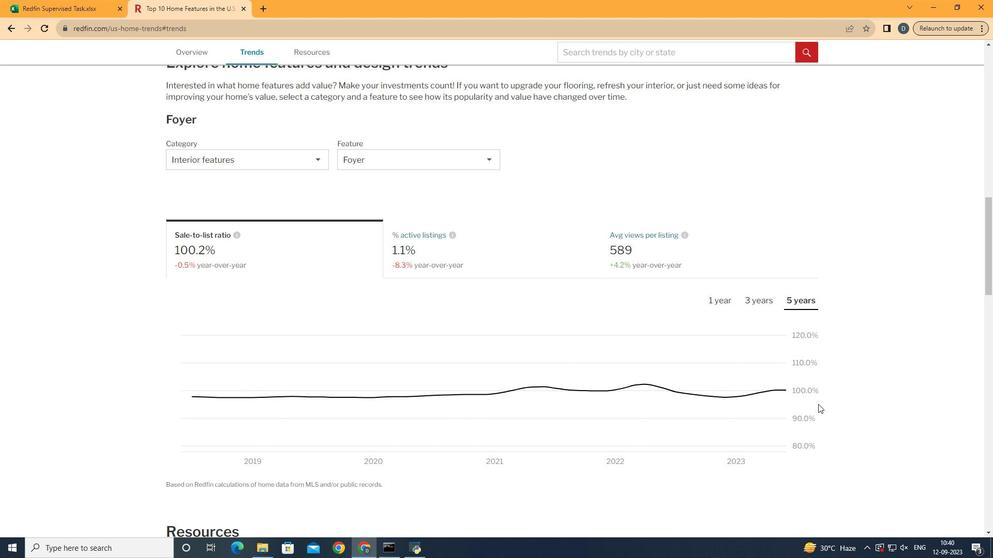 
